 Task: In the  document knowledge.pdf, change border color to  'Red' and border width to  '0.75' Select the first Column and fill it with the color  Light Yellow
Action: Mouse moved to (366, 449)
Screenshot: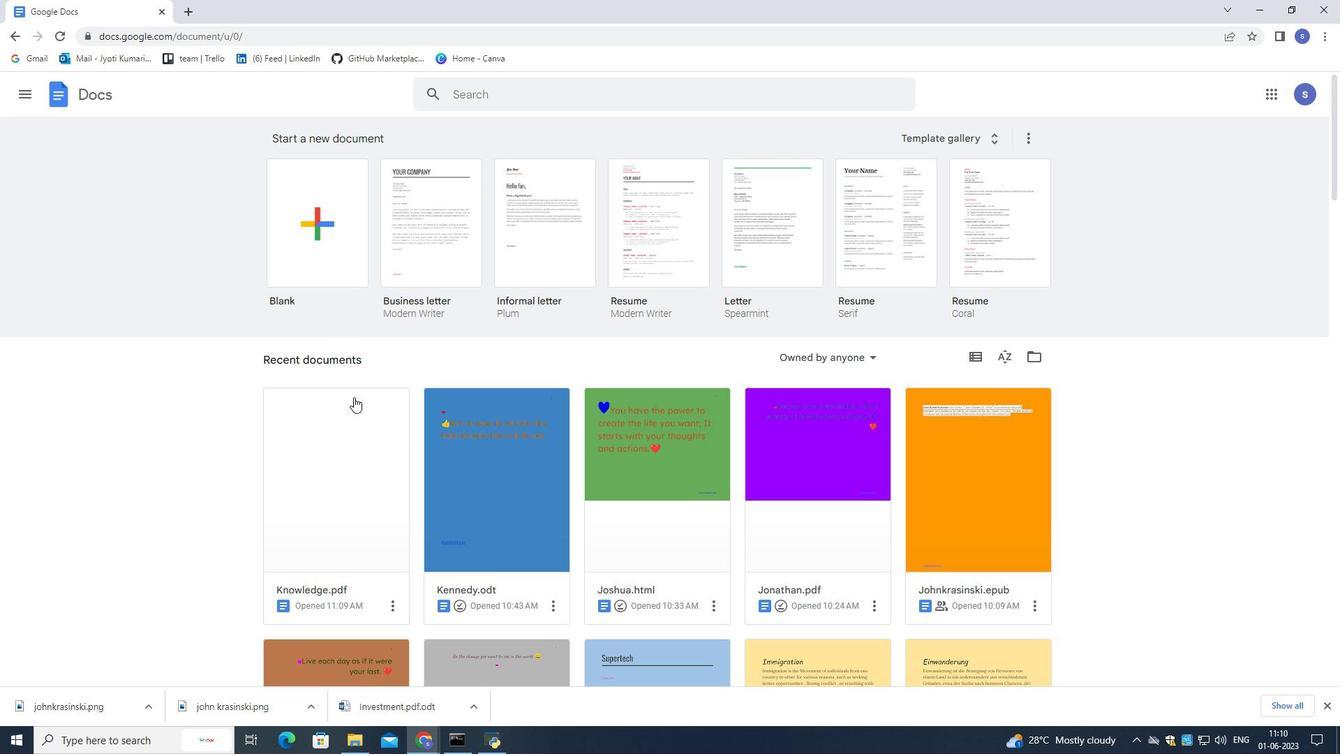 
Action: Mouse pressed left at (366, 449)
Screenshot: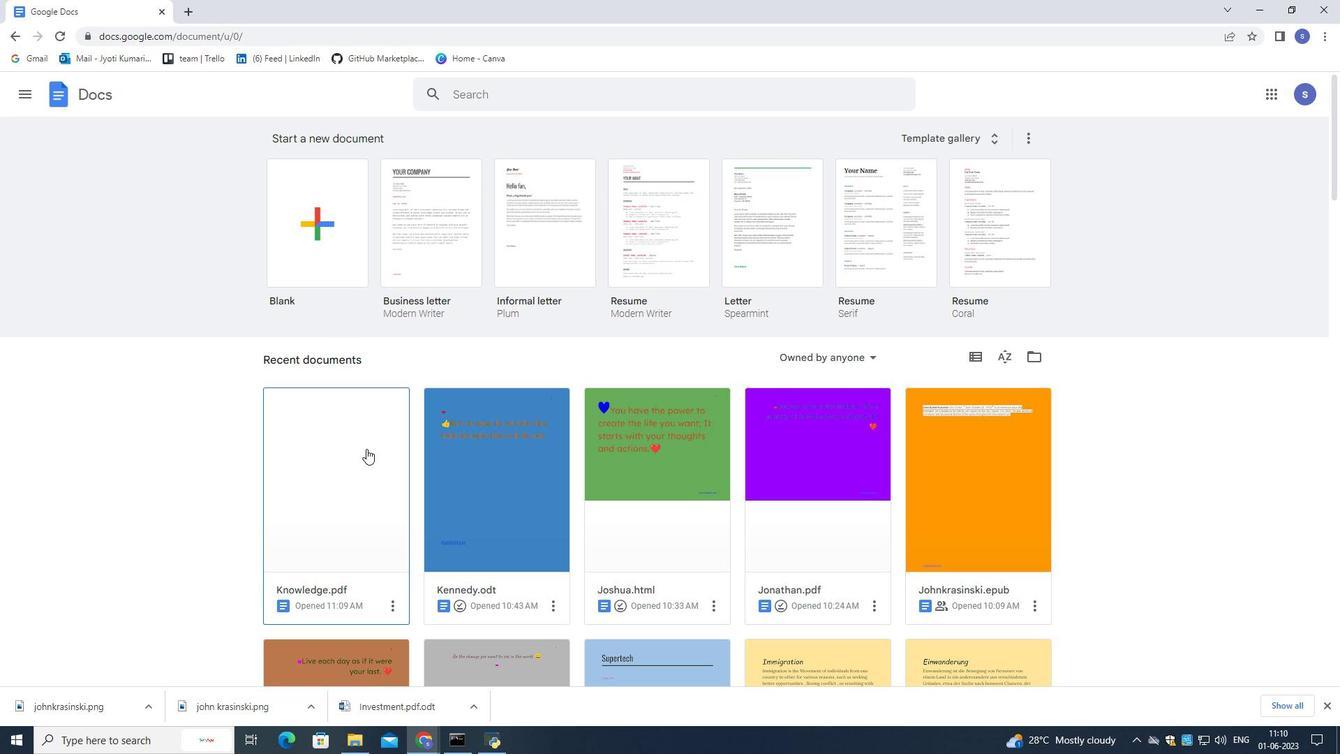 
Action: Mouse pressed left at (366, 449)
Screenshot: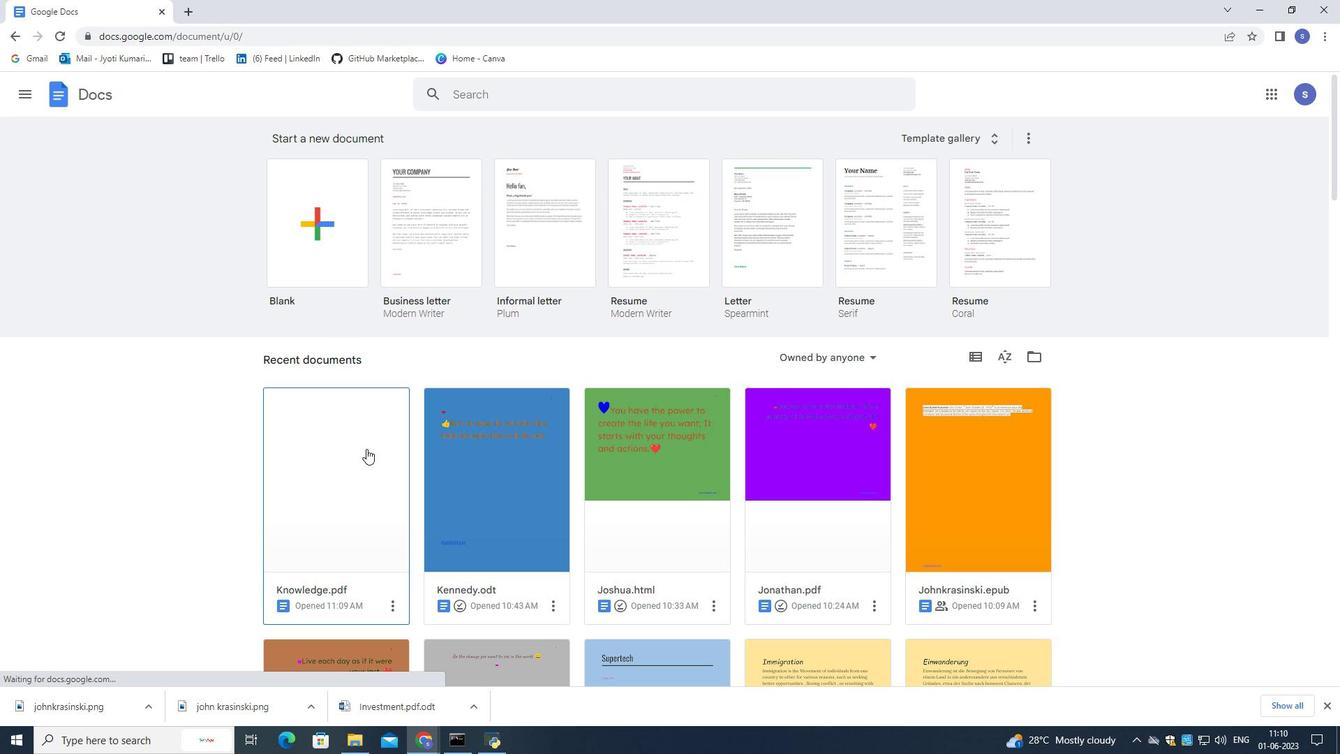 
Action: Mouse moved to (694, 299)
Screenshot: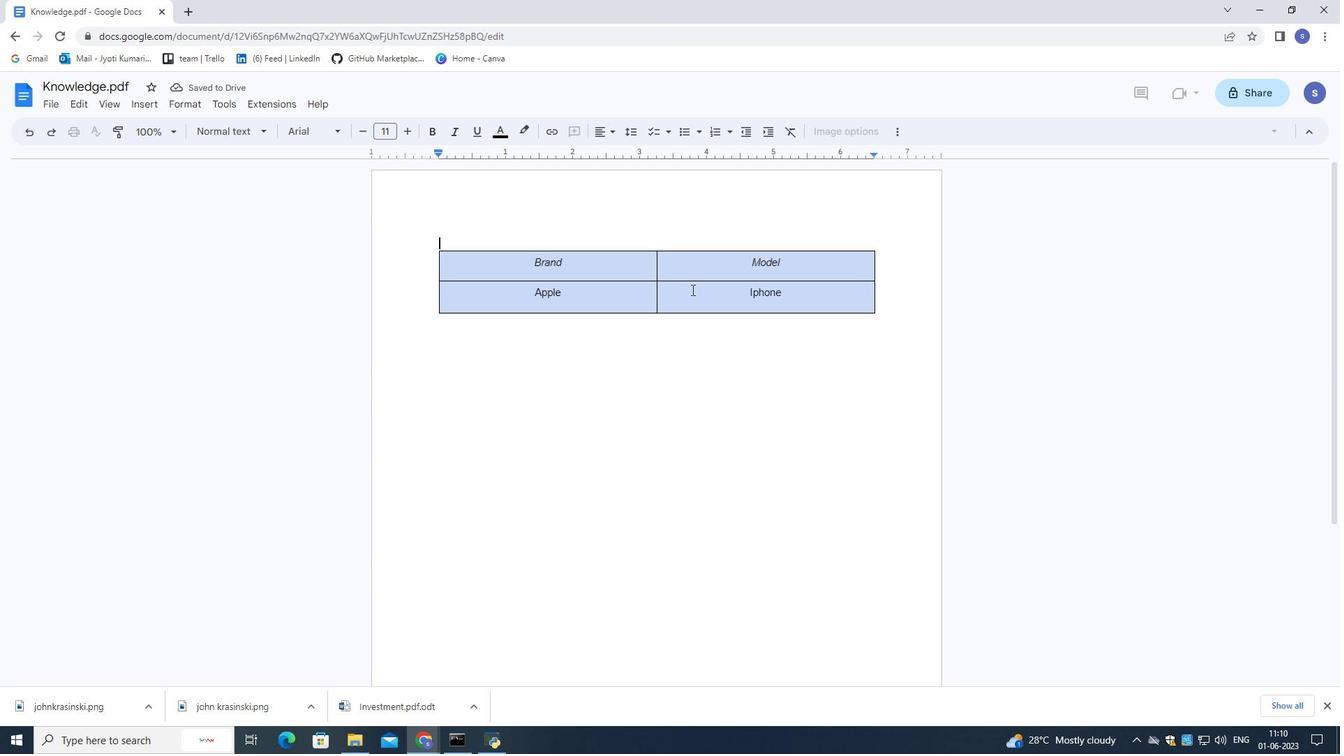 
Action: Mouse pressed left at (694, 299)
Screenshot: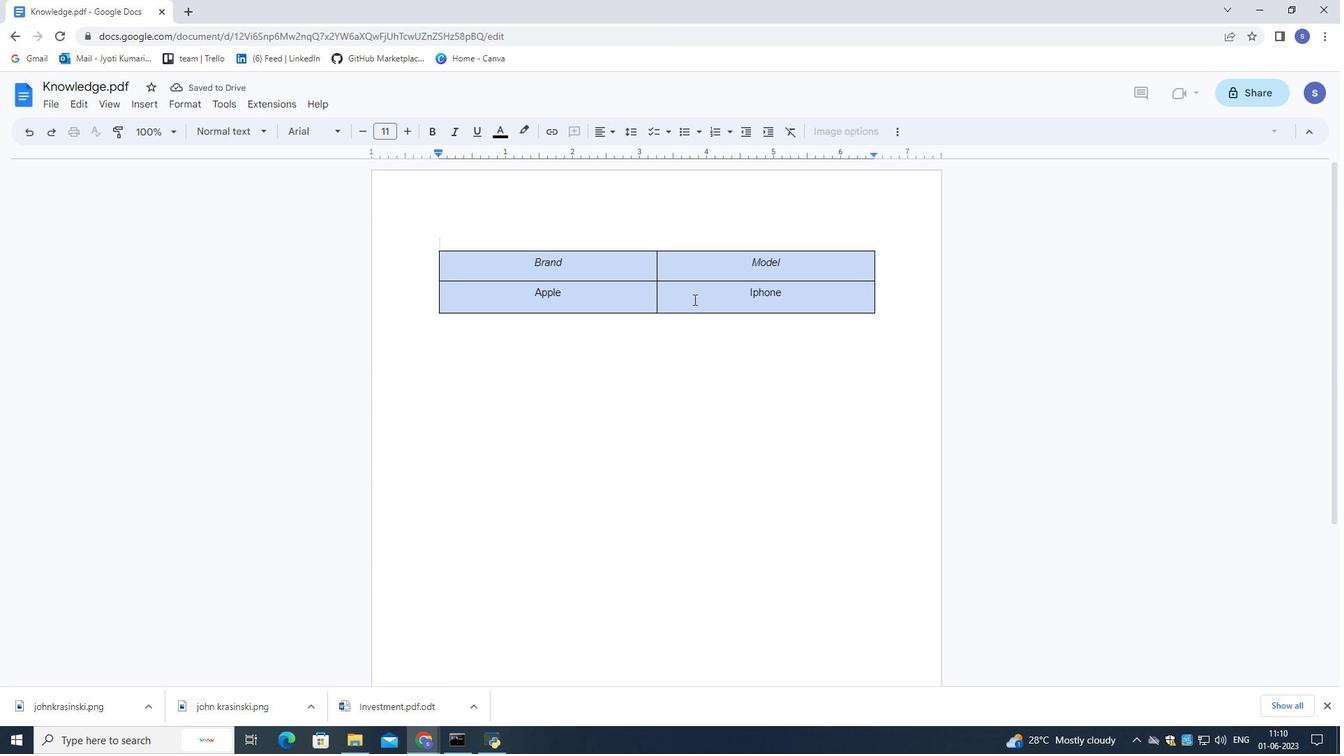 
Action: Mouse pressed left at (694, 299)
Screenshot: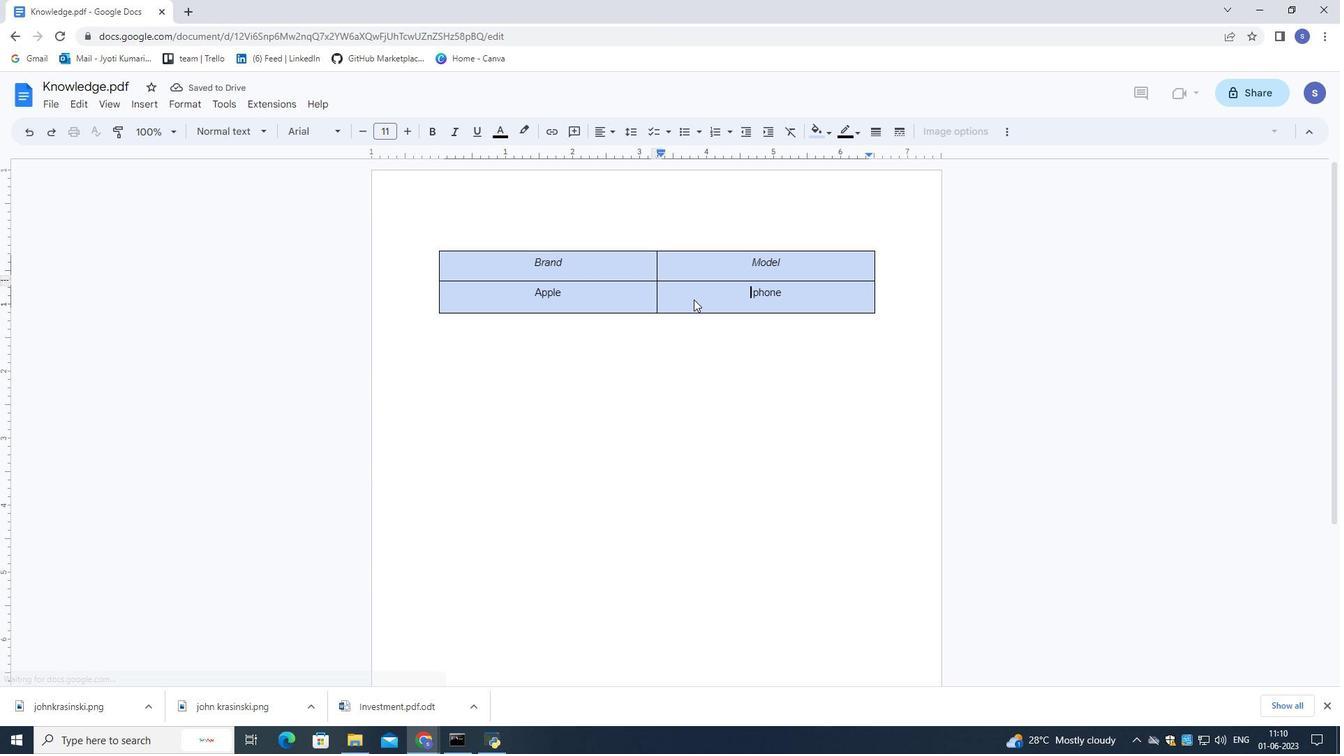 
Action: Mouse moved to (845, 136)
Screenshot: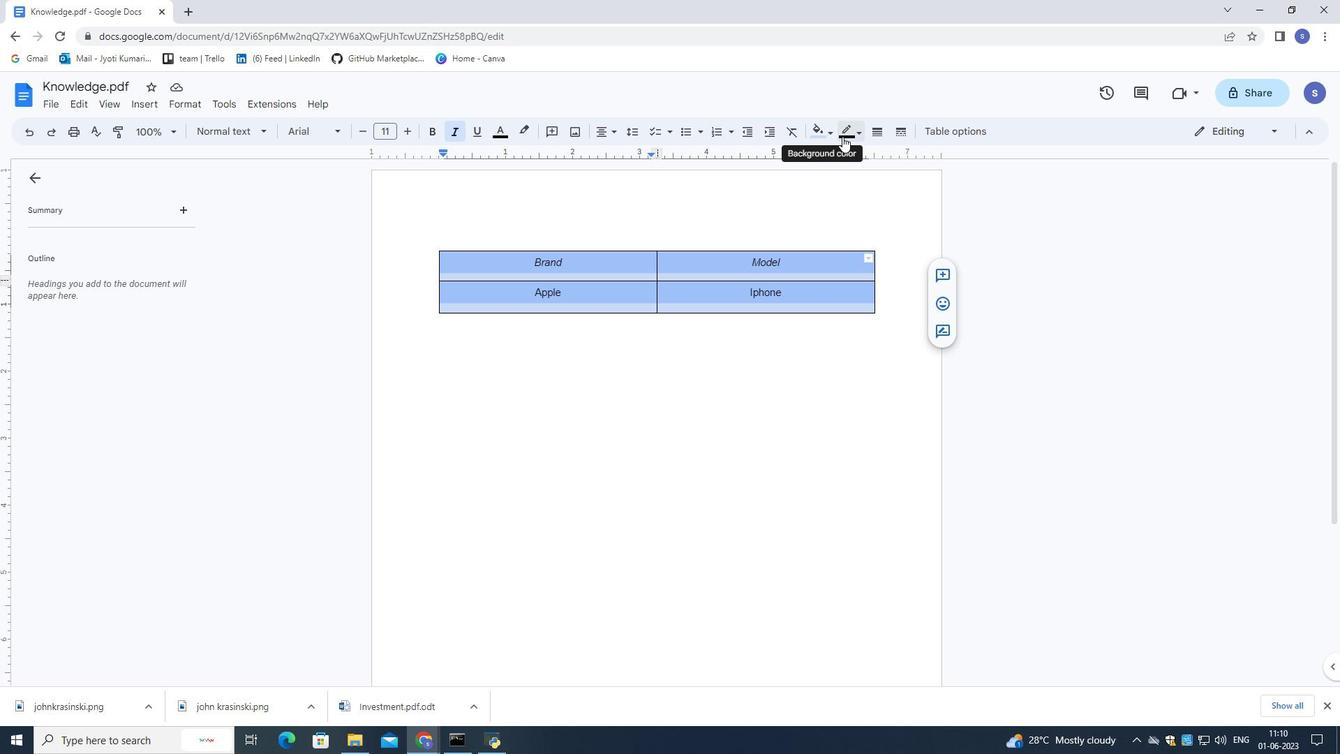 
Action: Mouse pressed left at (845, 136)
Screenshot: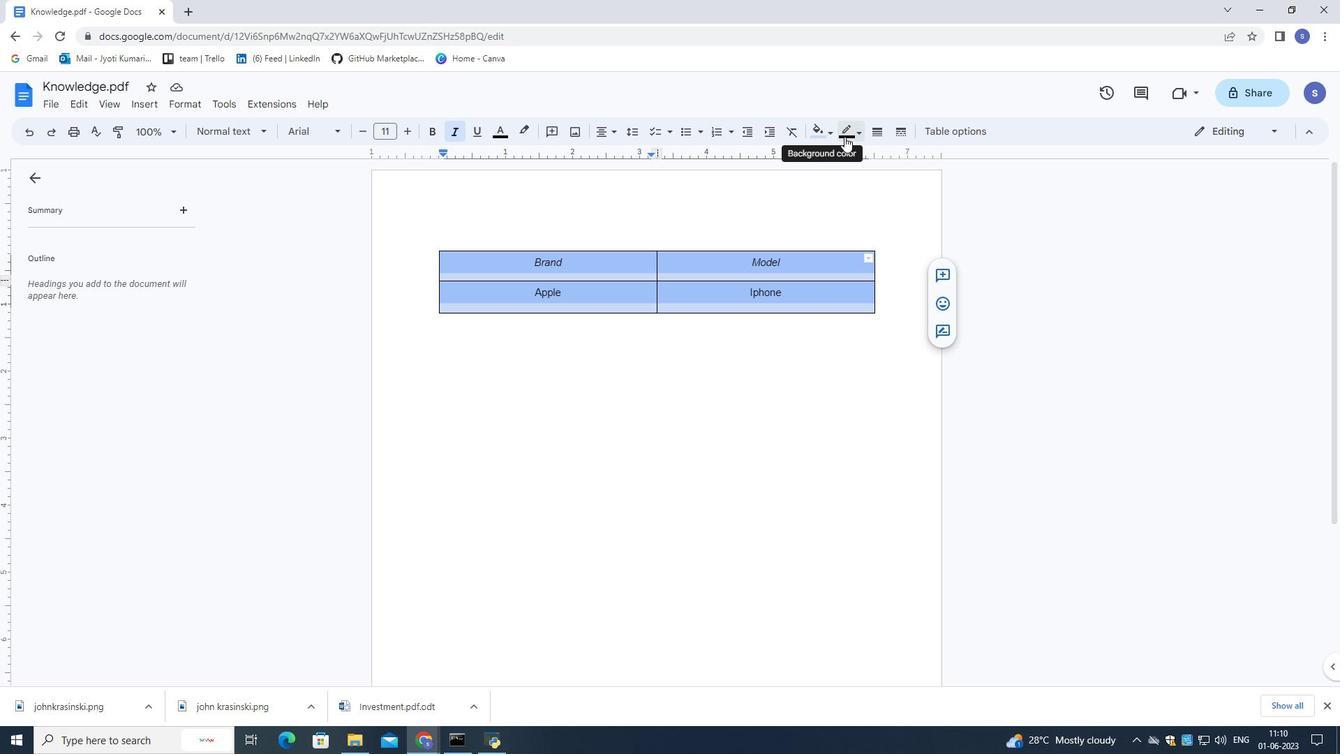 
Action: Mouse moved to (863, 170)
Screenshot: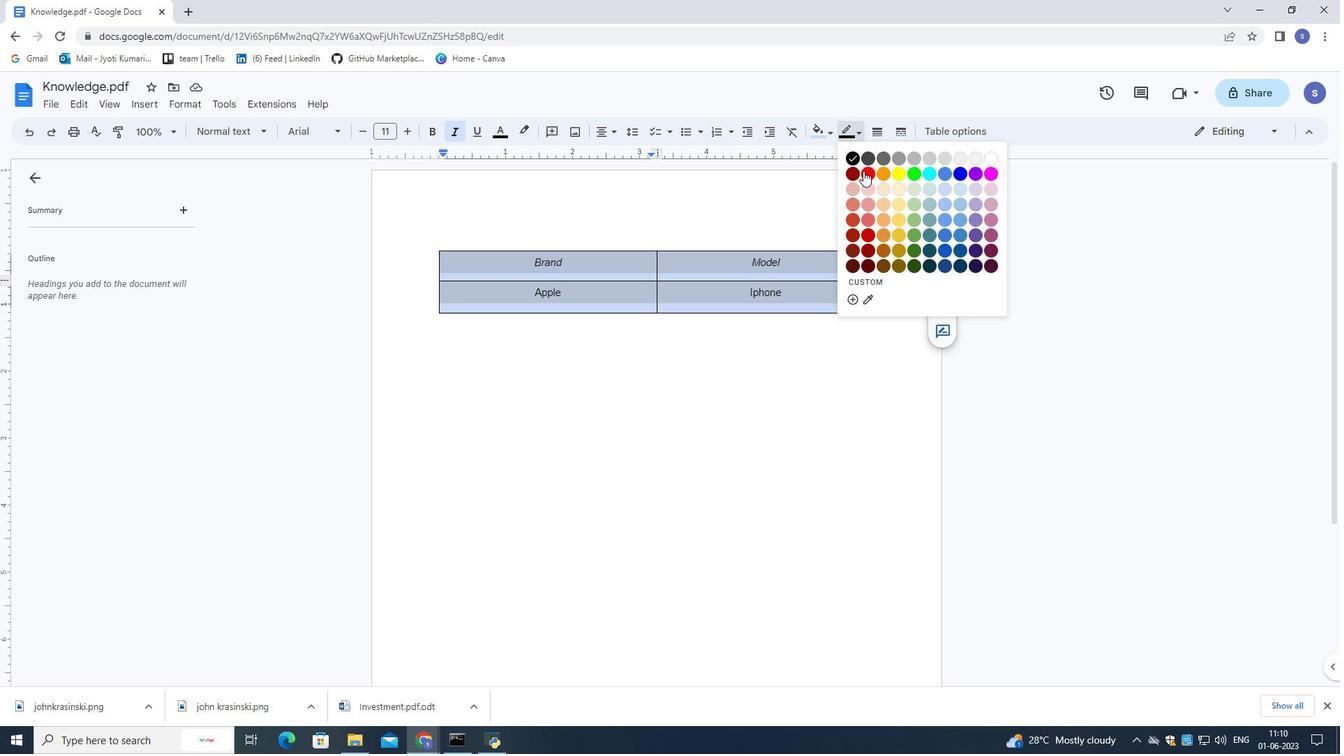 
Action: Mouse pressed left at (863, 170)
Screenshot: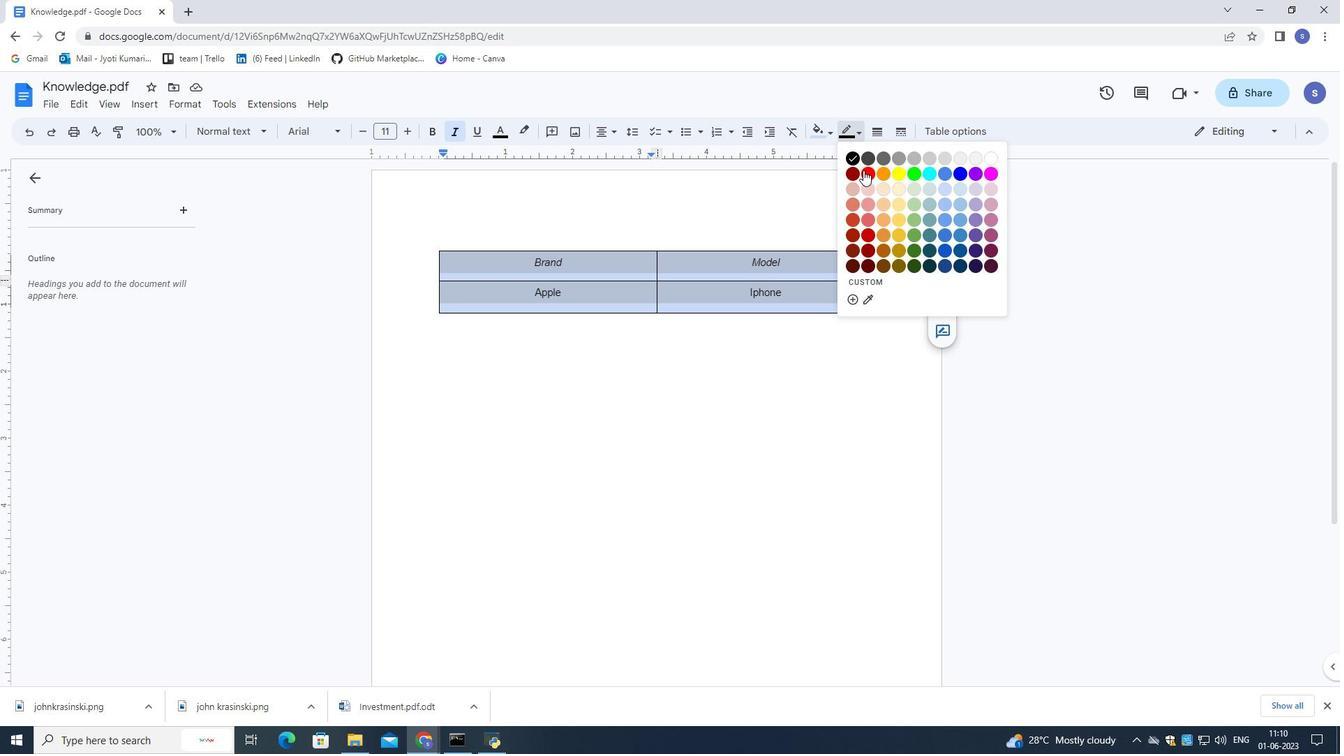 
Action: Mouse moved to (853, 219)
Screenshot: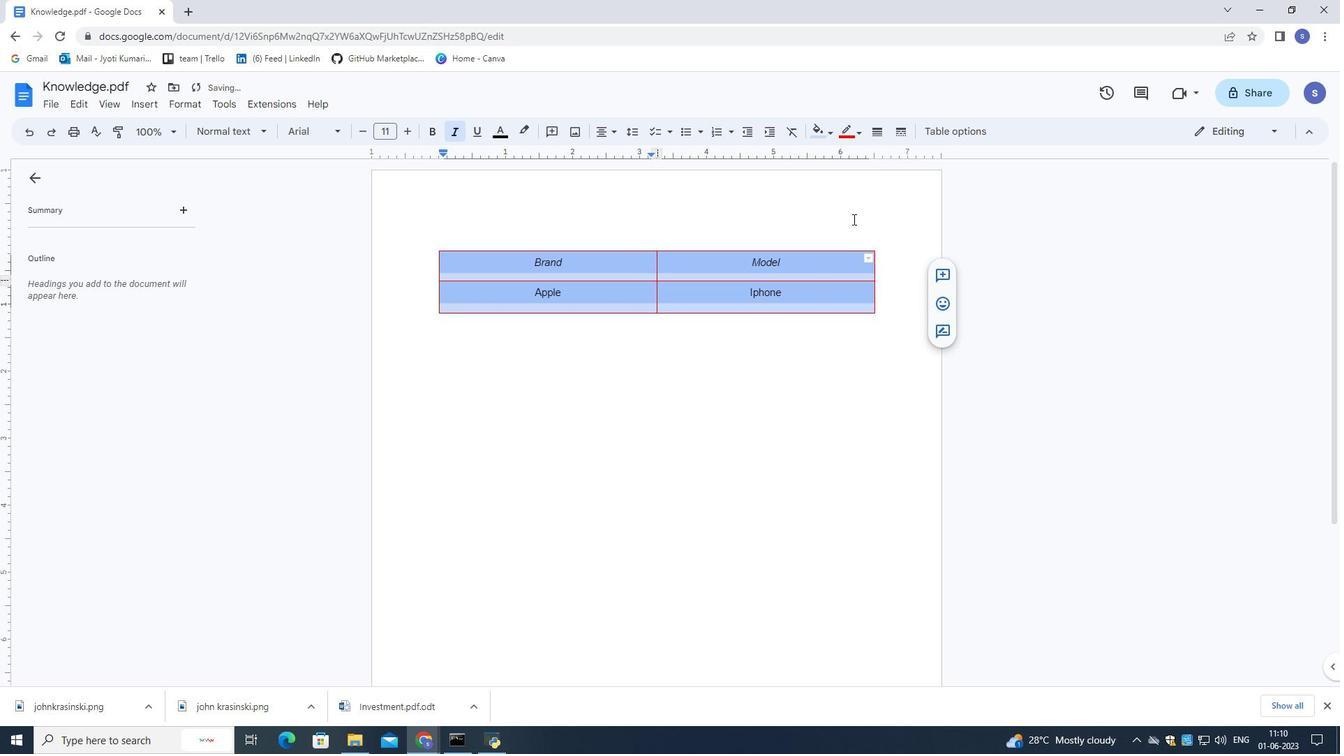 
Action: Mouse pressed left at (853, 219)
Screenshot: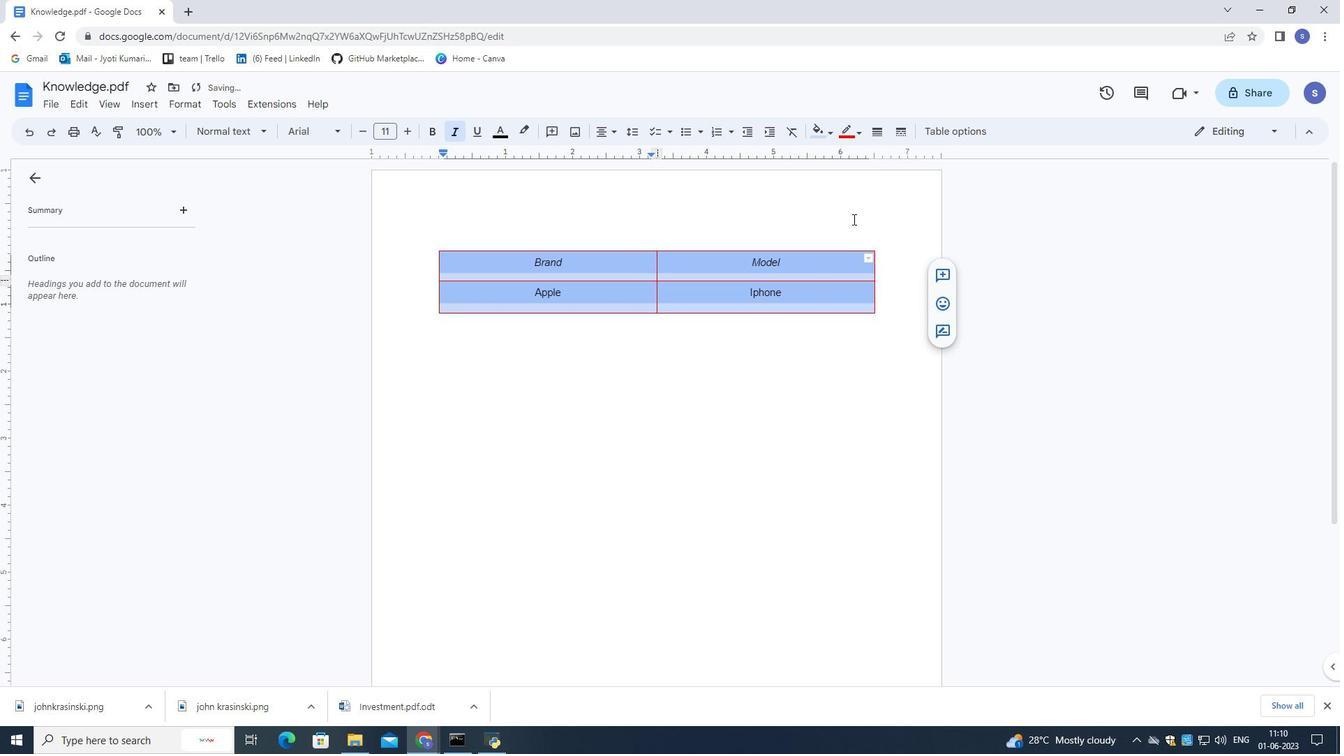 
Action: Mouse moved to (689, 304)
Screenshot: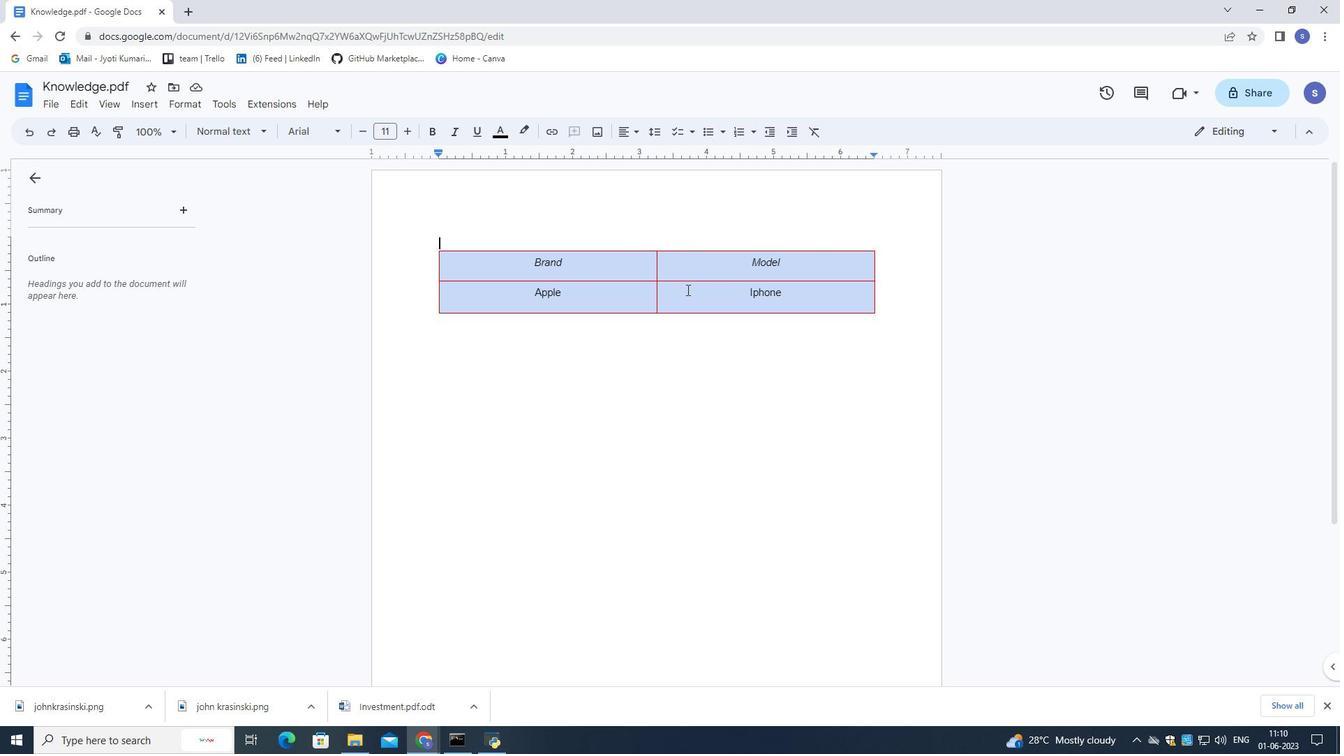 
Action: Mouse pressed left at (689, 304)
Screenshot: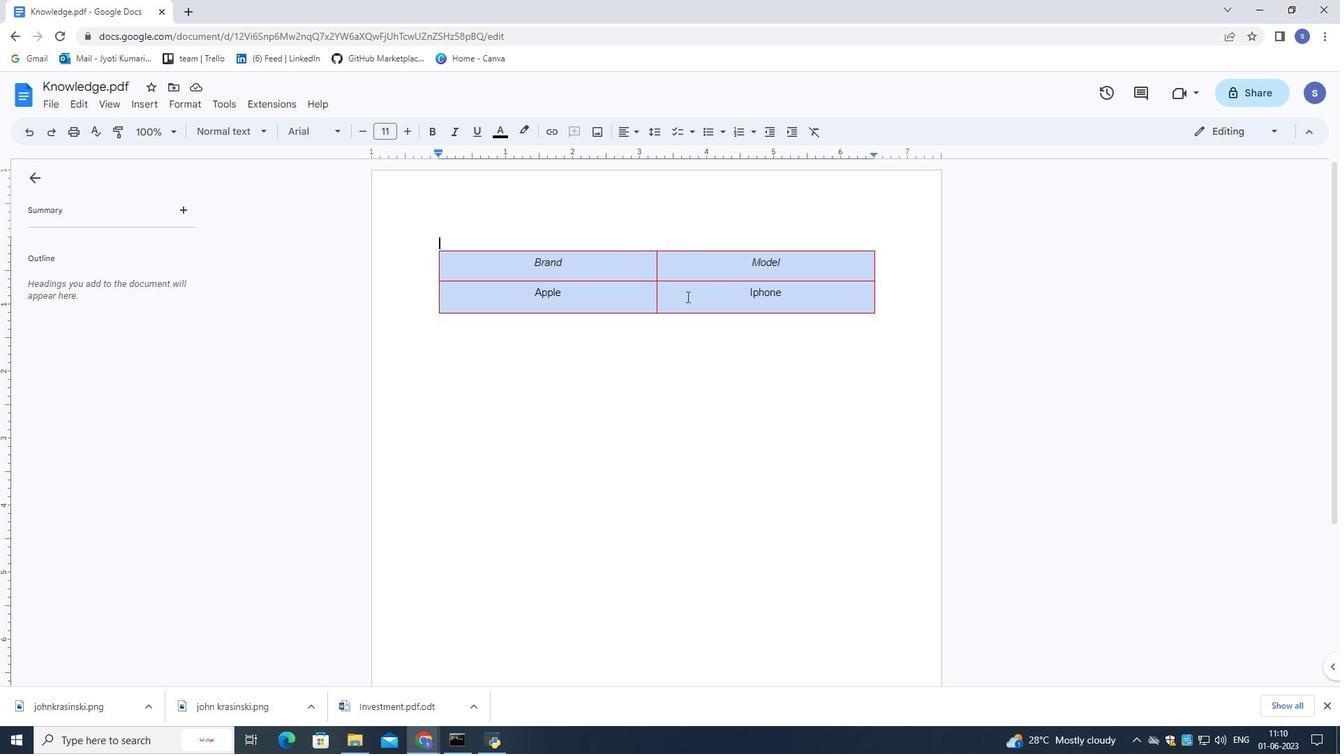
Action: Mouse moved to (689, 303)
Screenshot: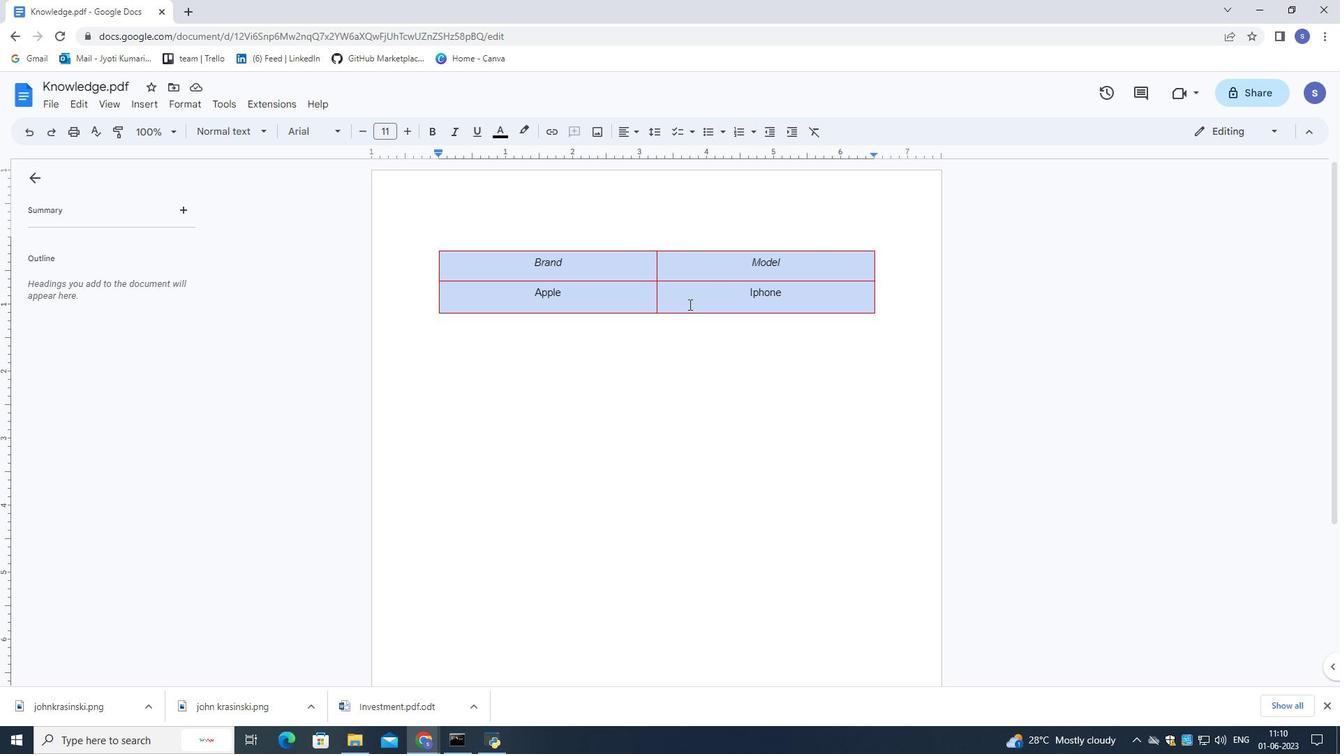 
Action: Mouse pressed left at (689, 303)
Screenshot: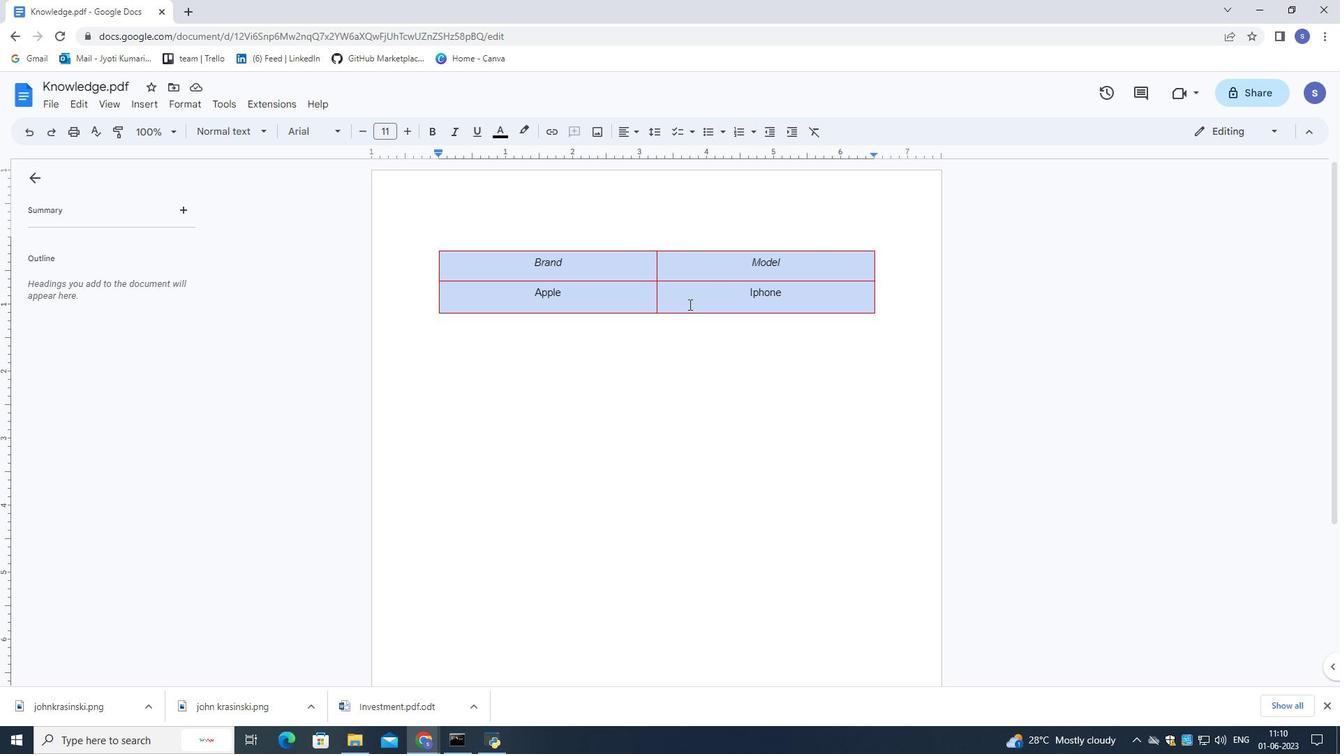 
Action: Mouse moved to (851, 136)
Screenshot: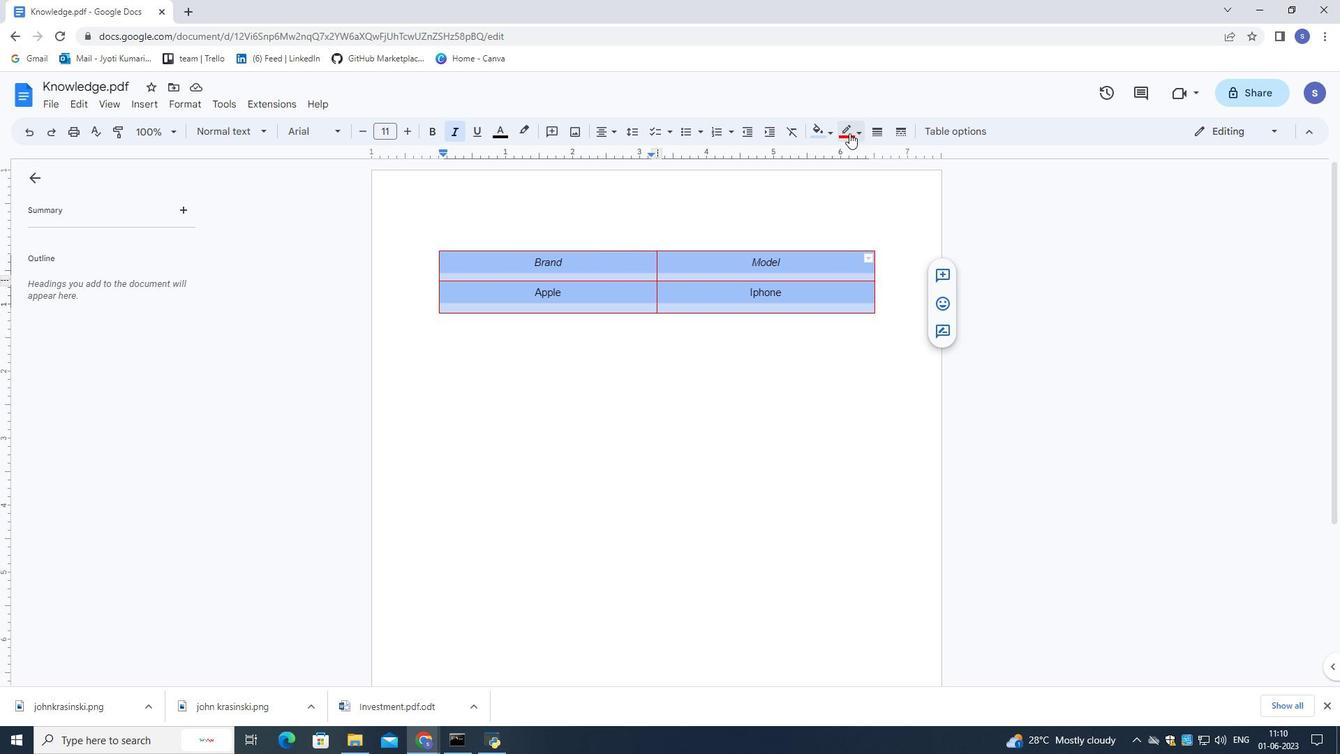 
Action: Mouse pressed left at (851, 136)
Screenshot: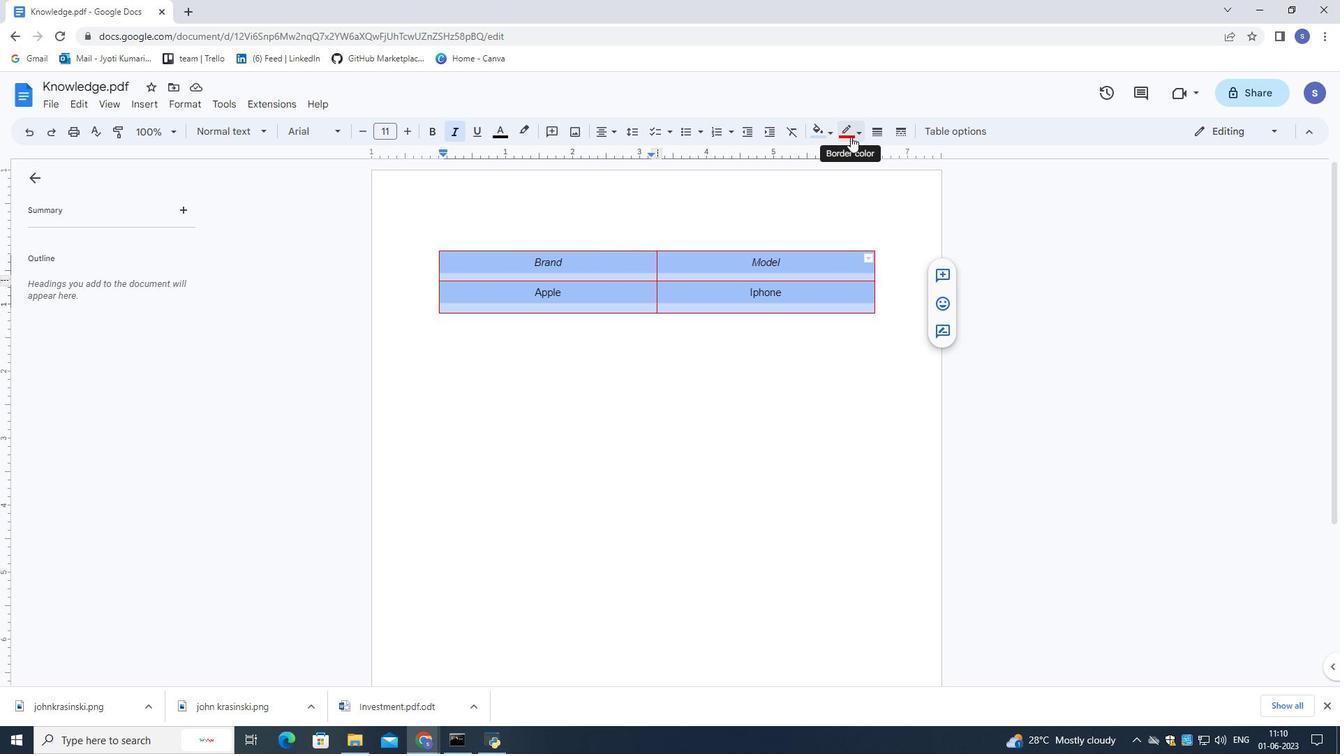 
Action: Mouse moved to (883, 133)
Screenshot: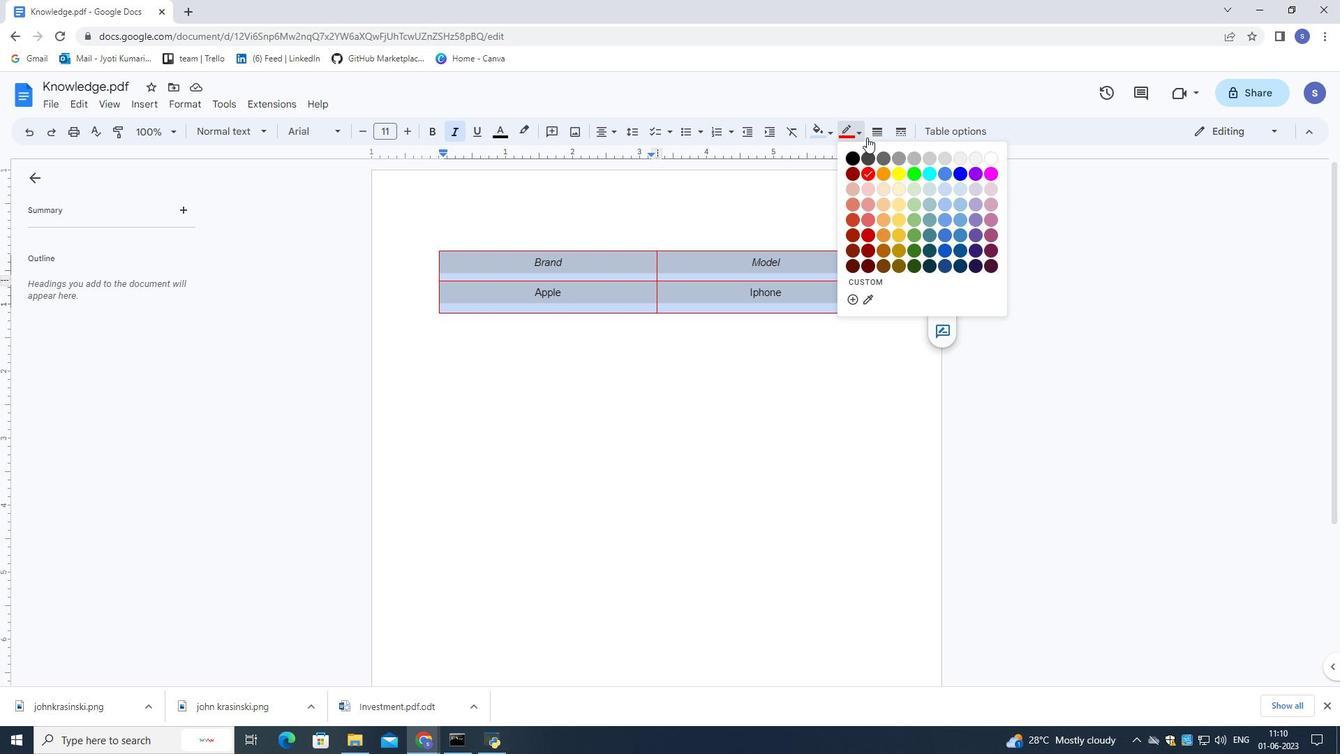 
Action: Mouse pressed left at (883, 133)
Screenshot: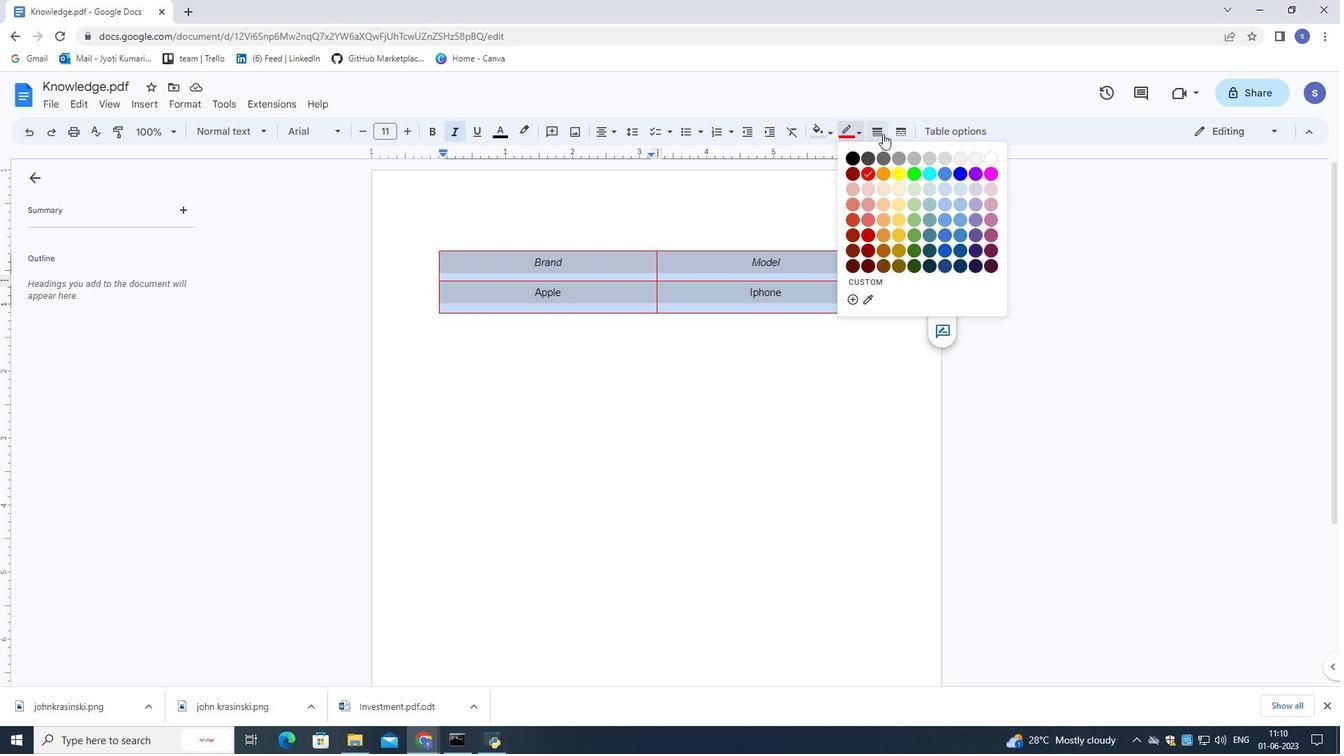 
Action: Mouse moved to (903, 208)
Screenshot: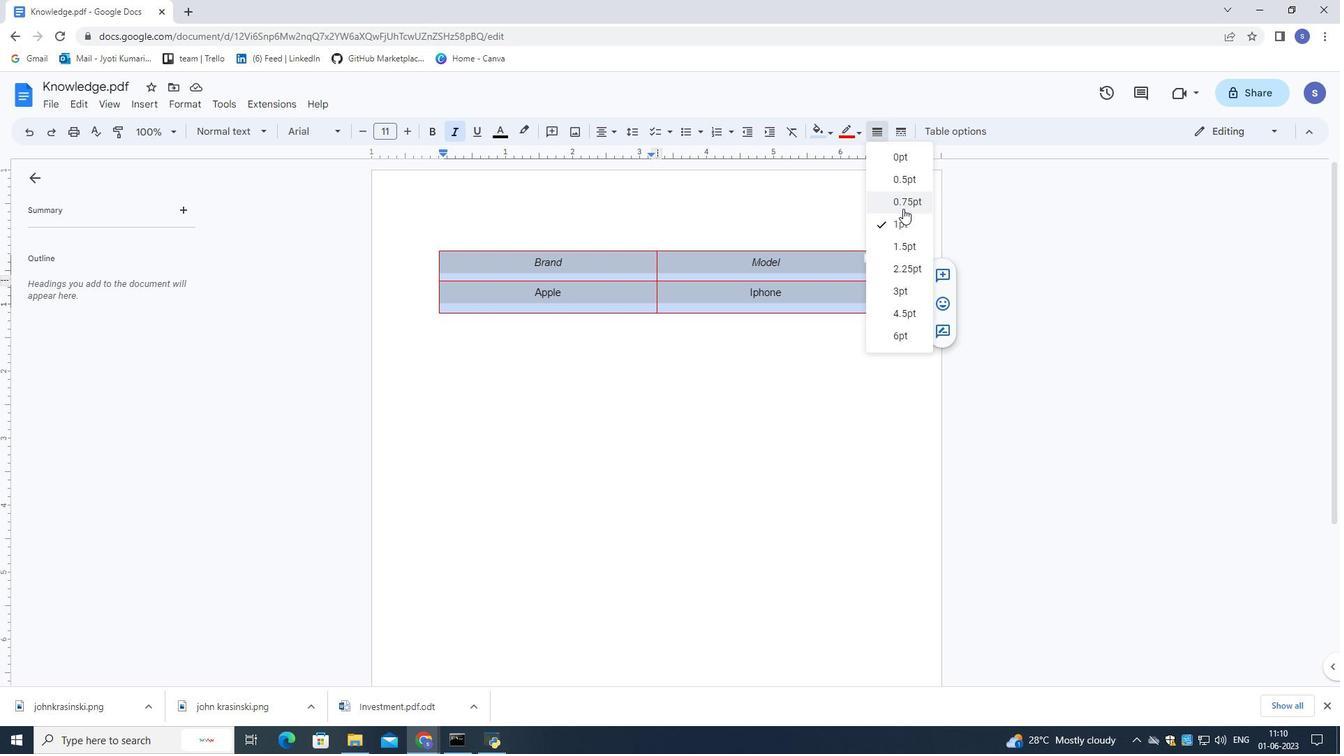 
Action: Mouse pressed left at (903, 208)
Screenshot: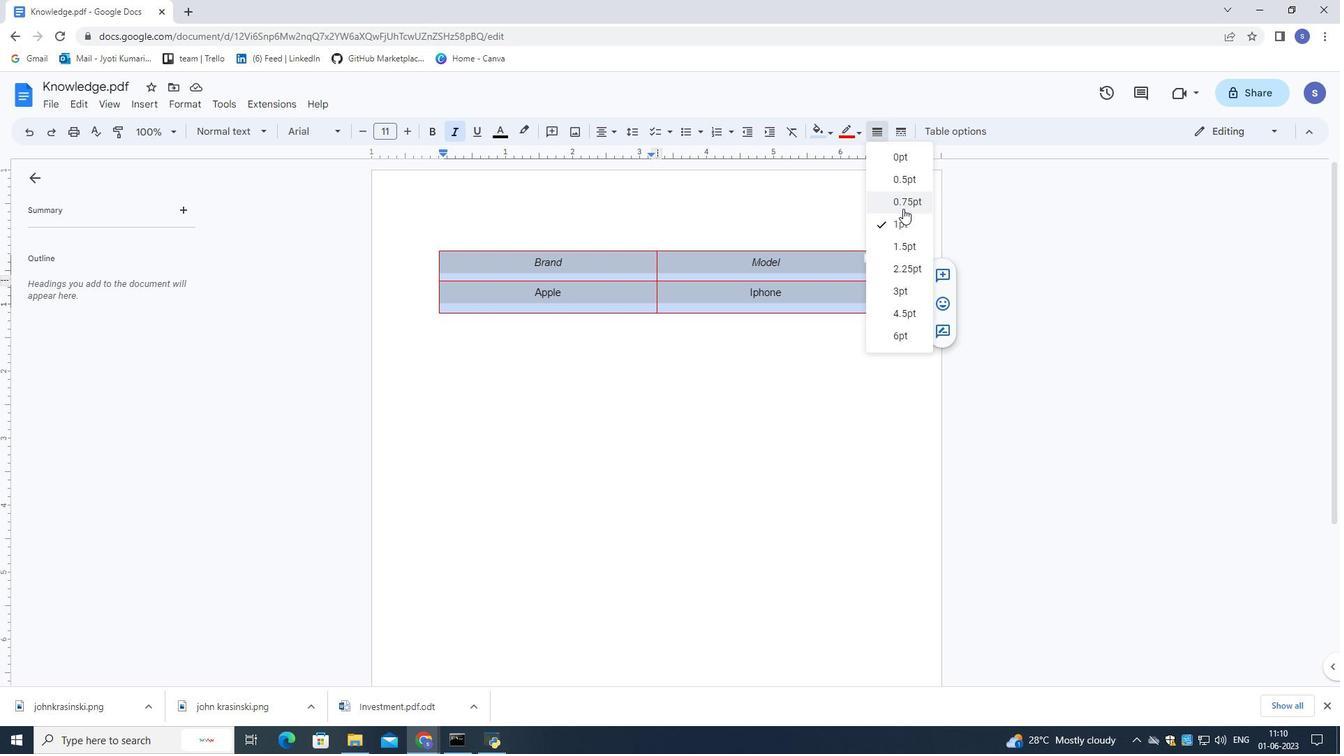 
Action: Mouse moved to (768, 194)
Screenshot: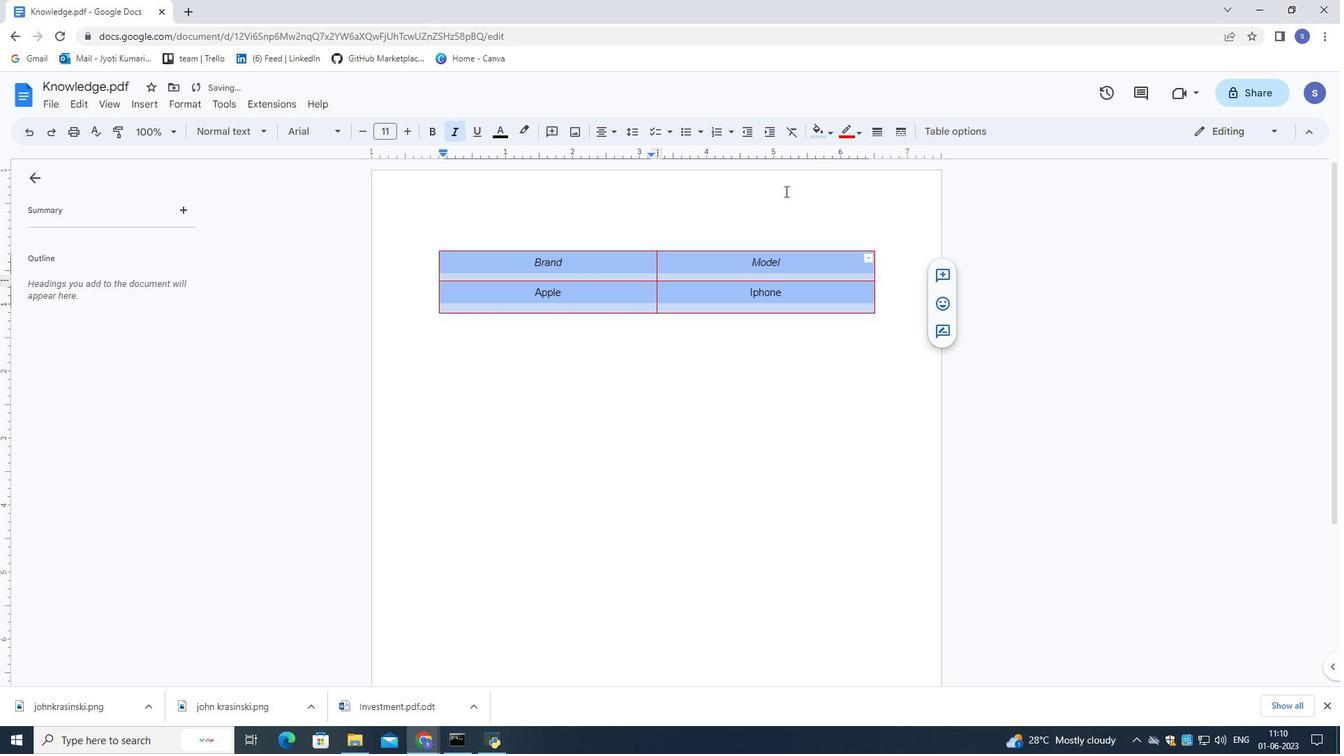 
Action: Mouse pressed left at (768, 194)
Screenshot: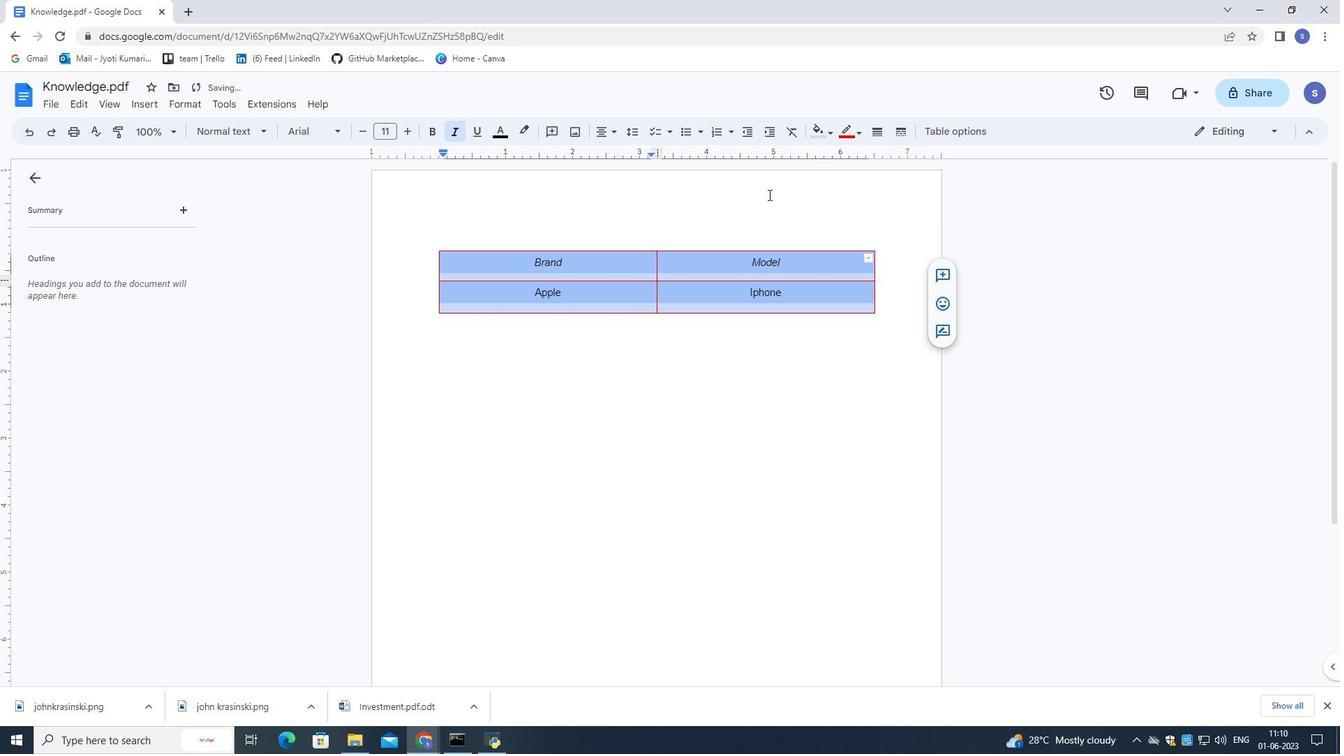
Action: Mouse moved to (585, 304)
Screenshot: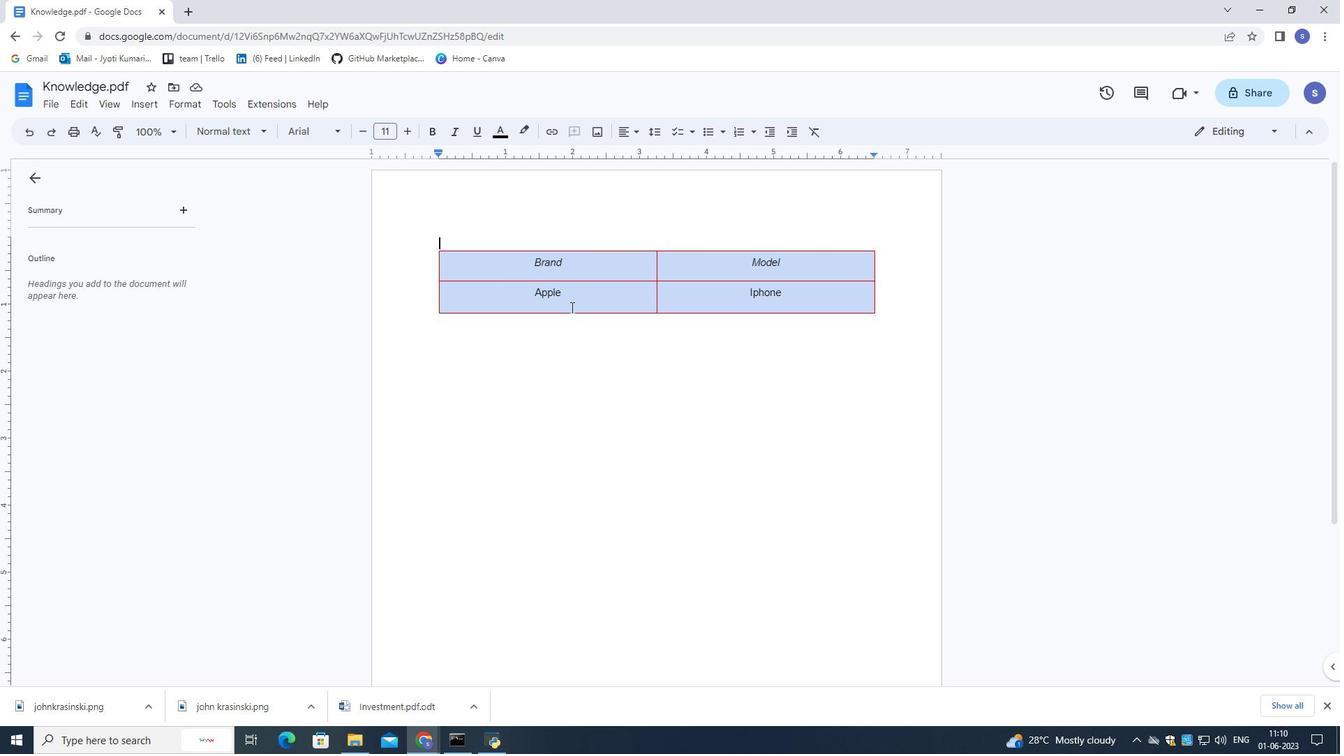
Action: Mouse pressed left at (585, 304)
Screenshot: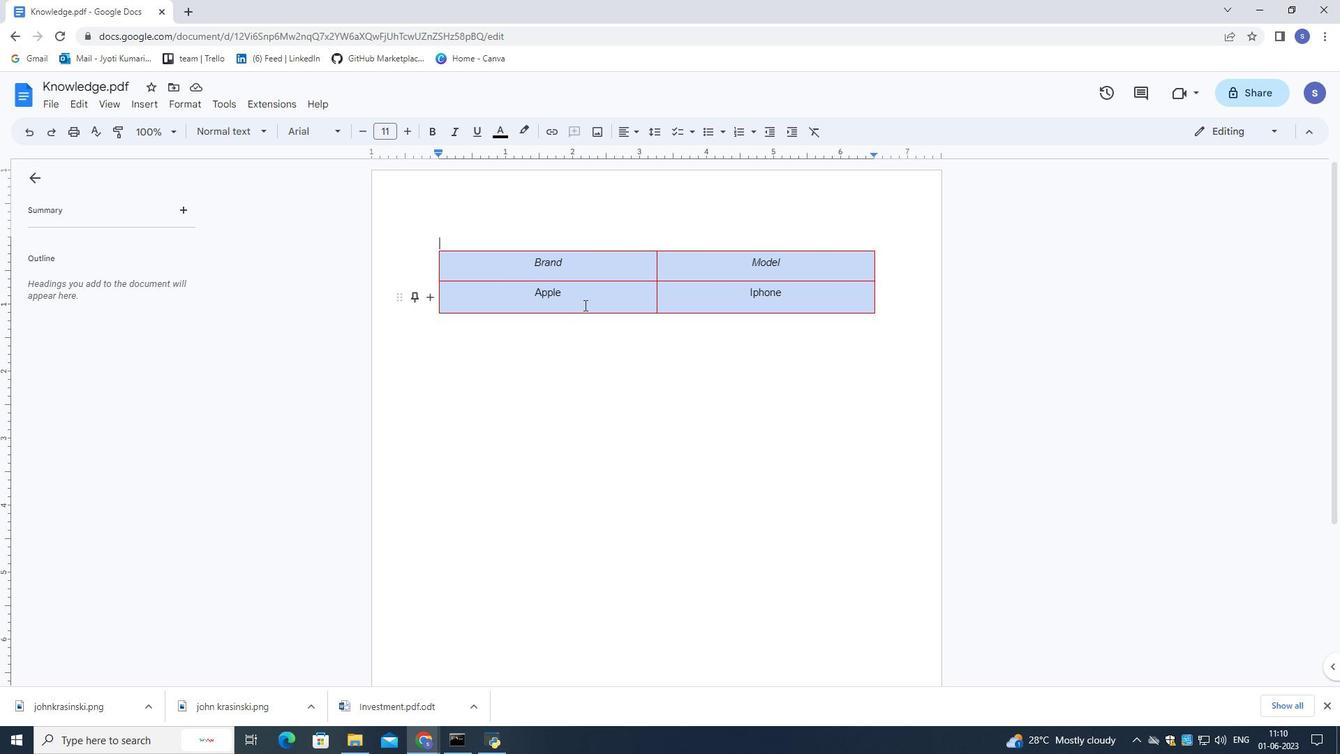 
Action: Mouse moved to (822, 131)
Screenshot: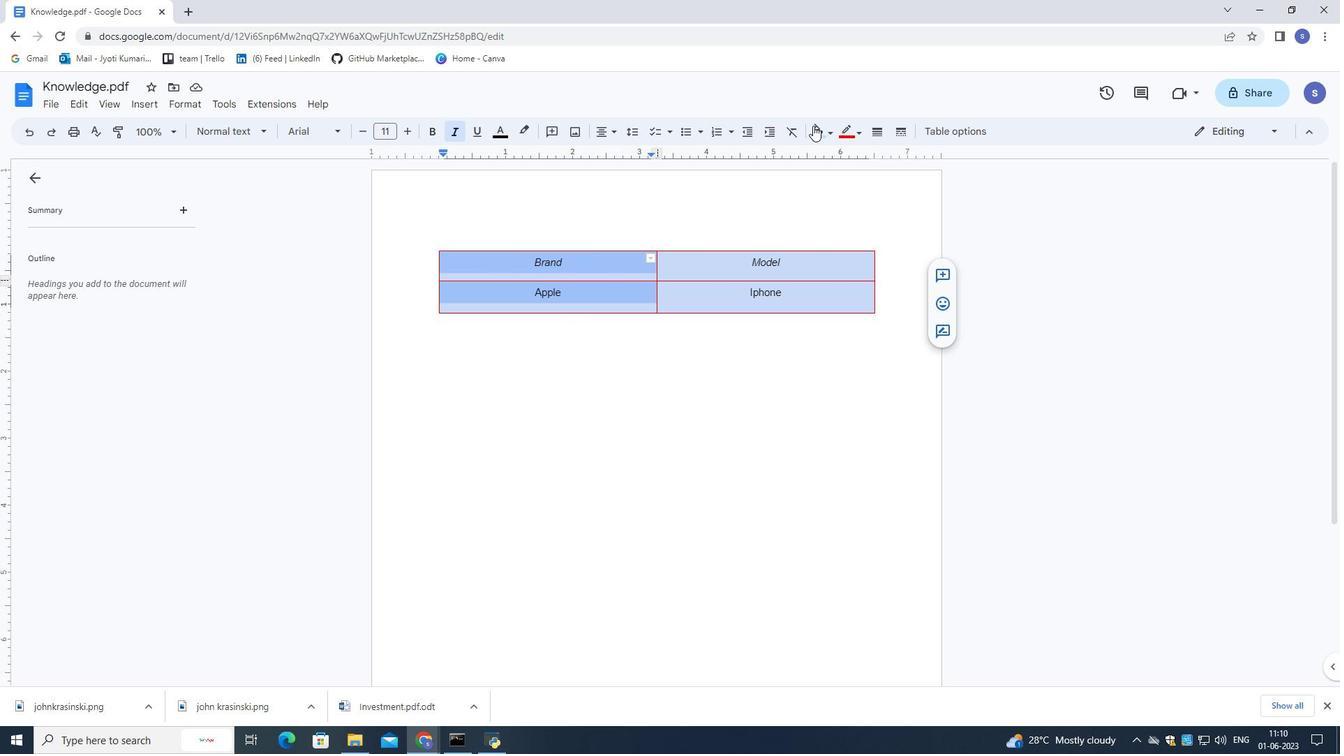 
Action: Mouse pressed left at (822, 131)
Screenshot: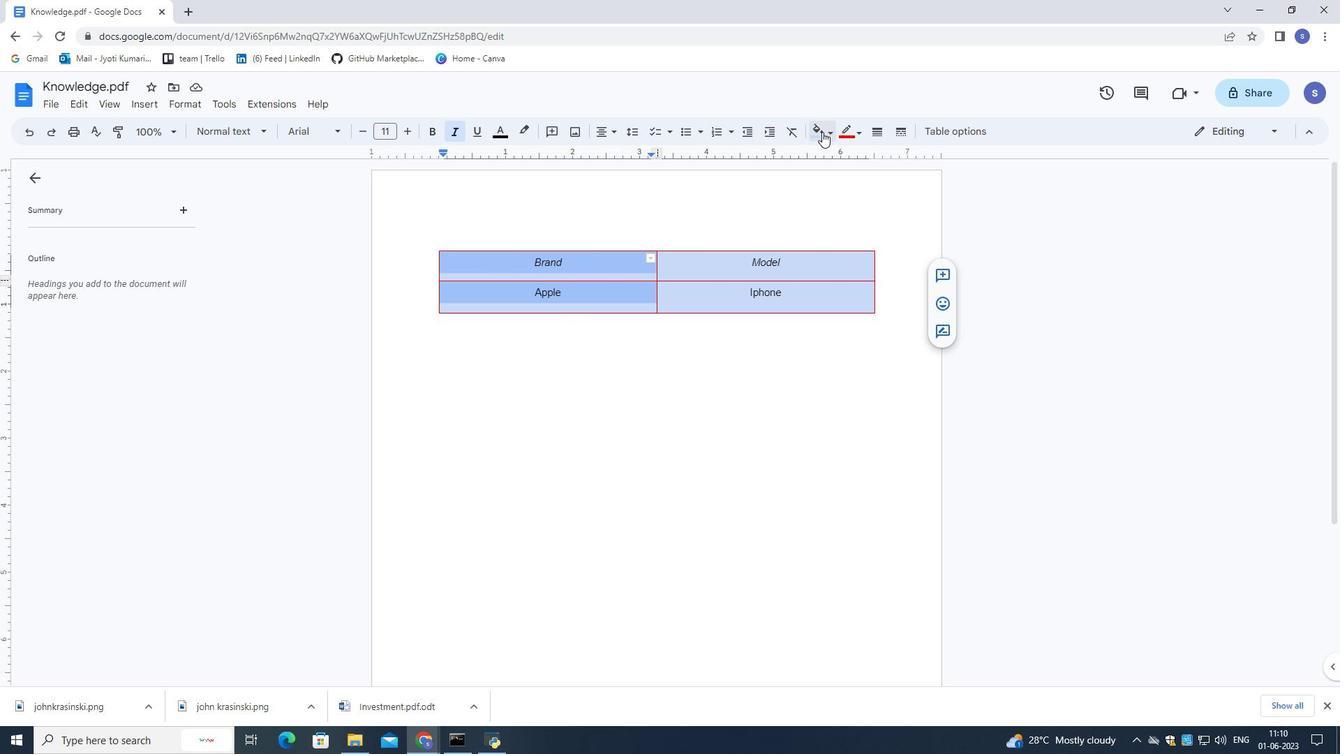 
Action: Mouse moved to (868, 216)
Screenshot: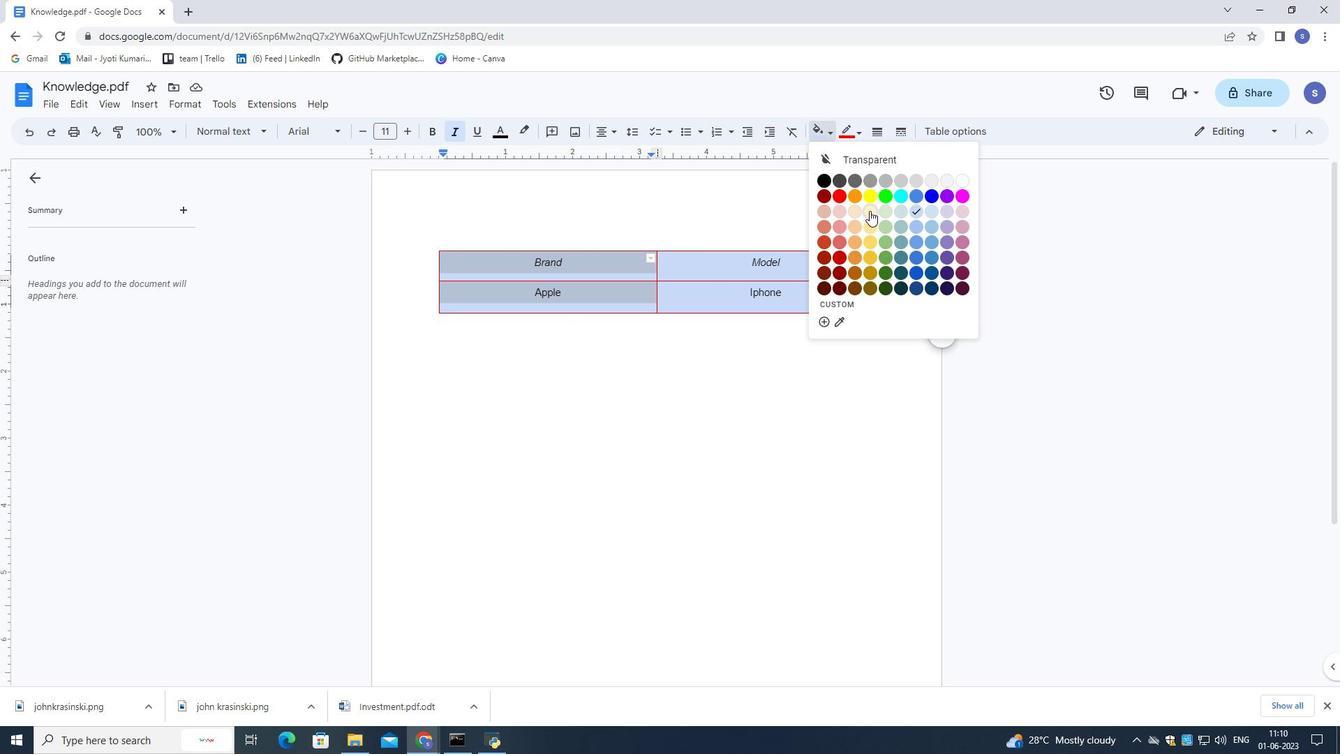 
Action: Mouse pressed left at (868, 216)
Screenshot: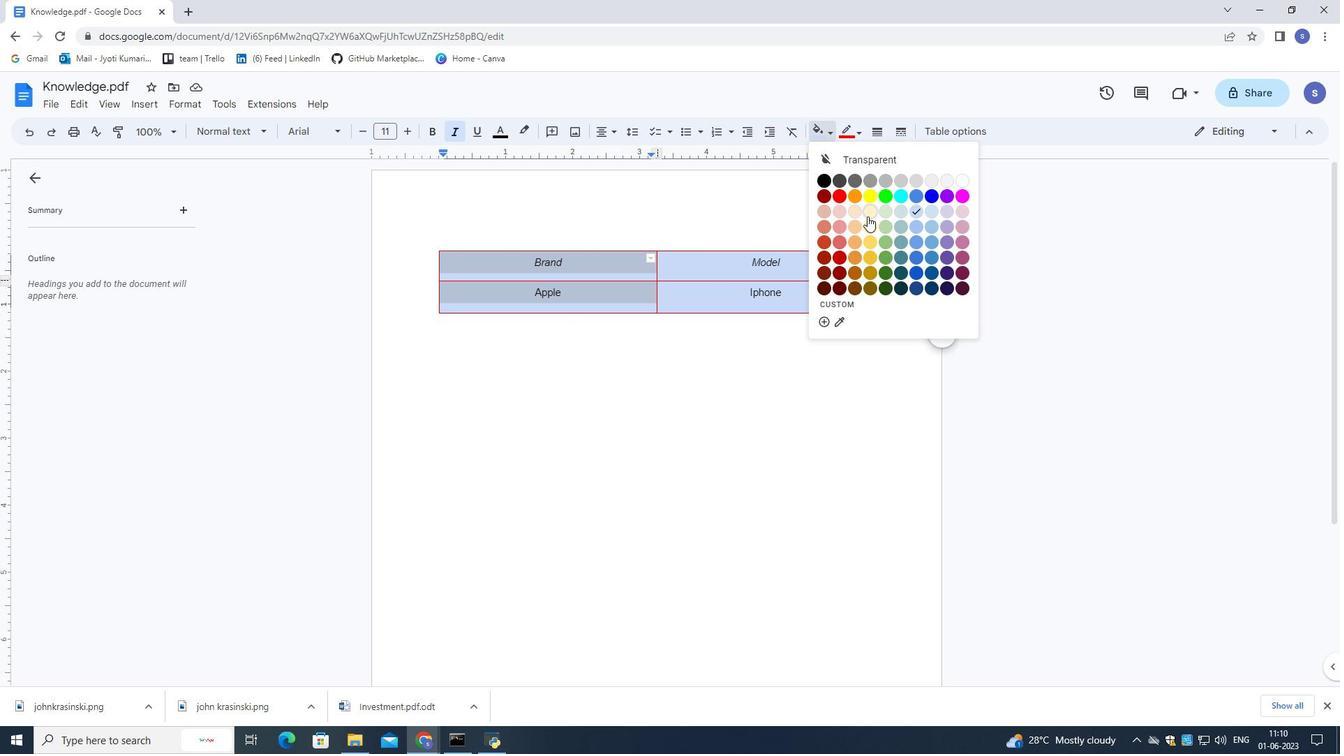 
Action: Mouse moved to (790, 182)
Screenshot: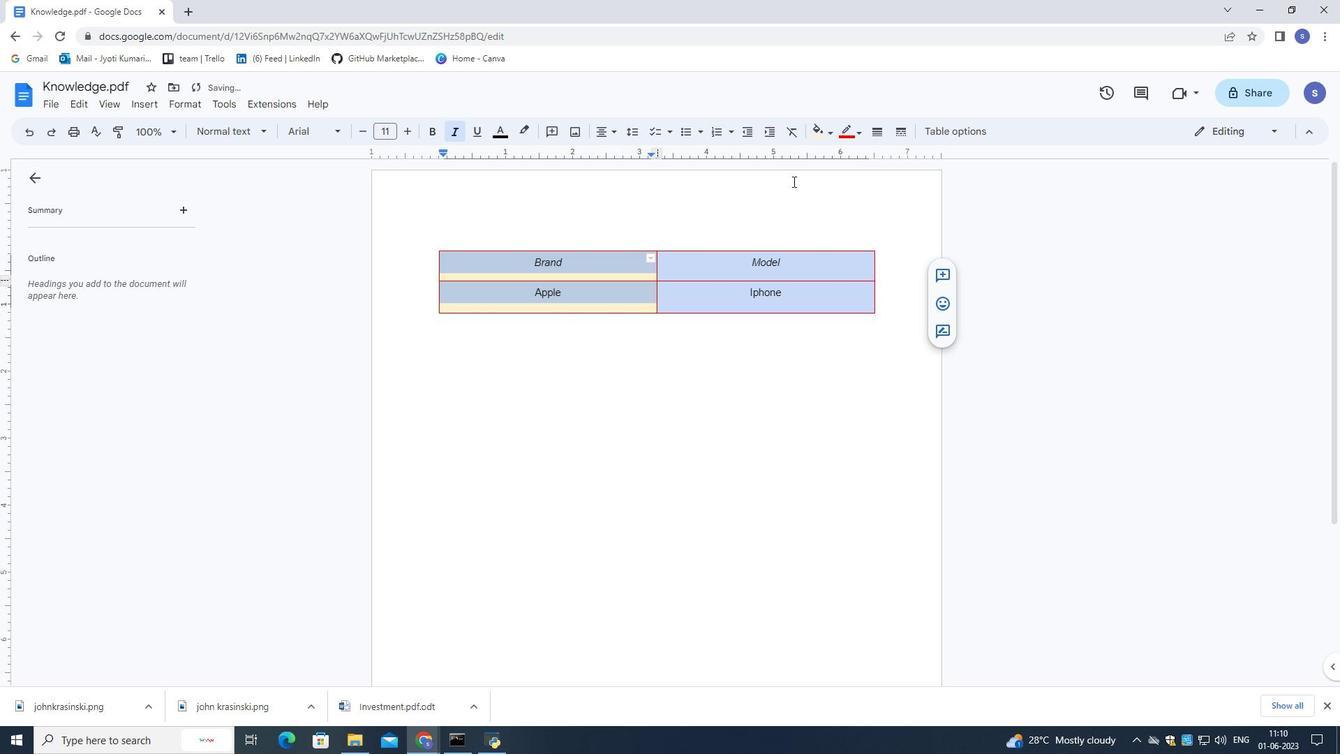 
Action: Mouse pressed left at (790, 182)
Screenshot: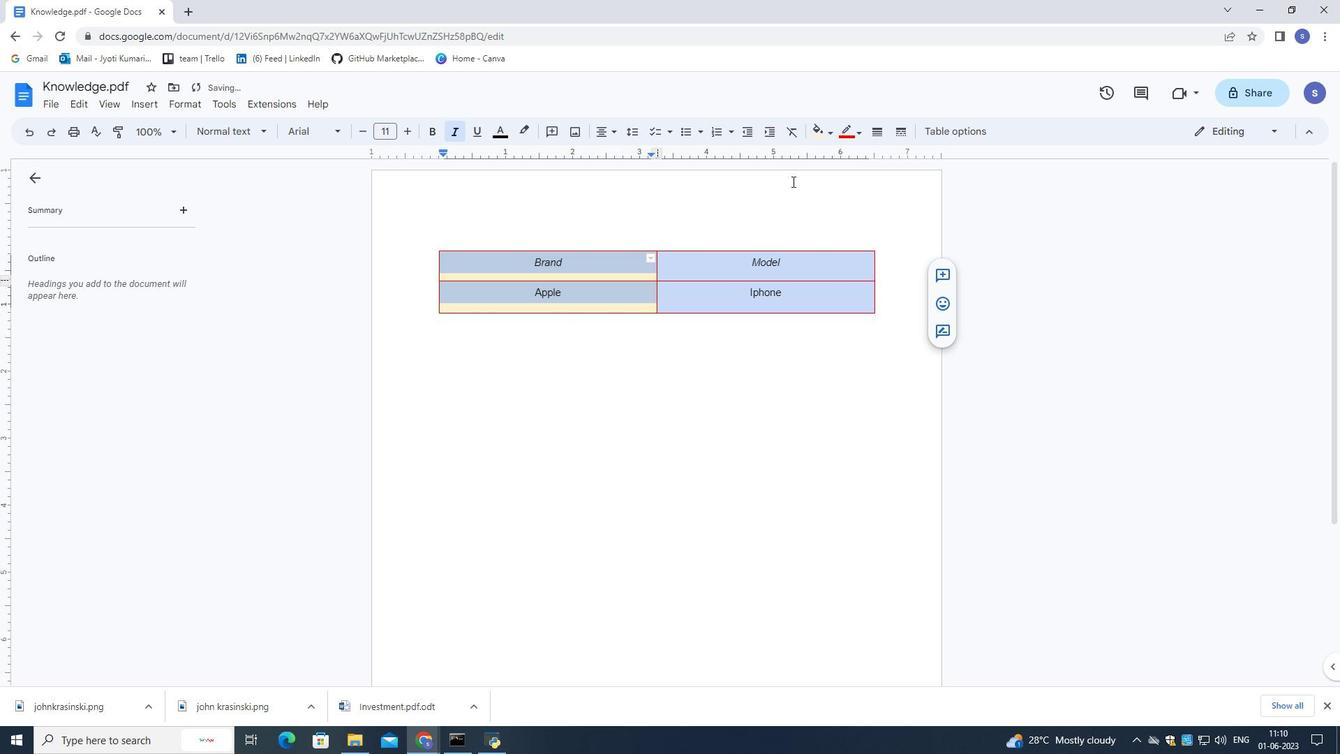 
Action: Mouse moved to (782, 193)
Screenshot: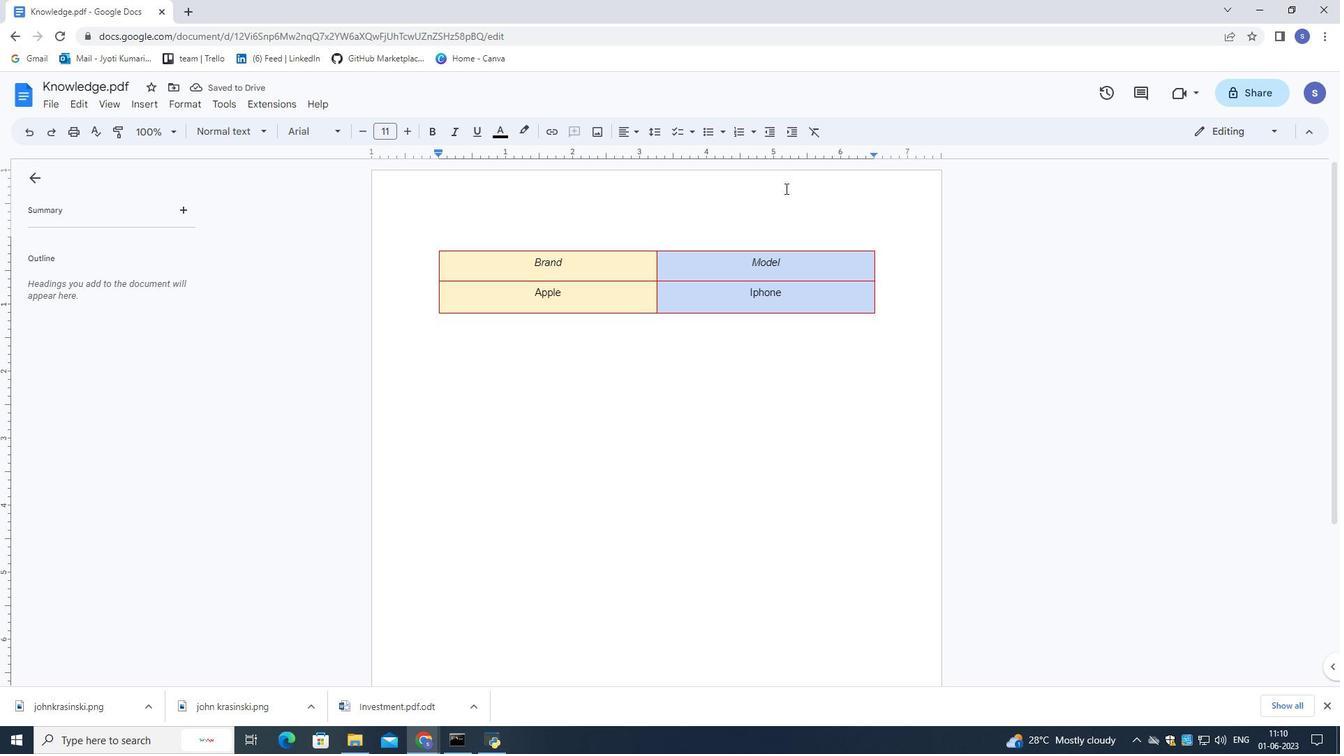 
